 Task: Create a new field with title Stage with name ZirconTech with field type as Single-select and options as Not Started, In Progress and Complete.
Action: Mouse moved to (66, 363)
Screenshot: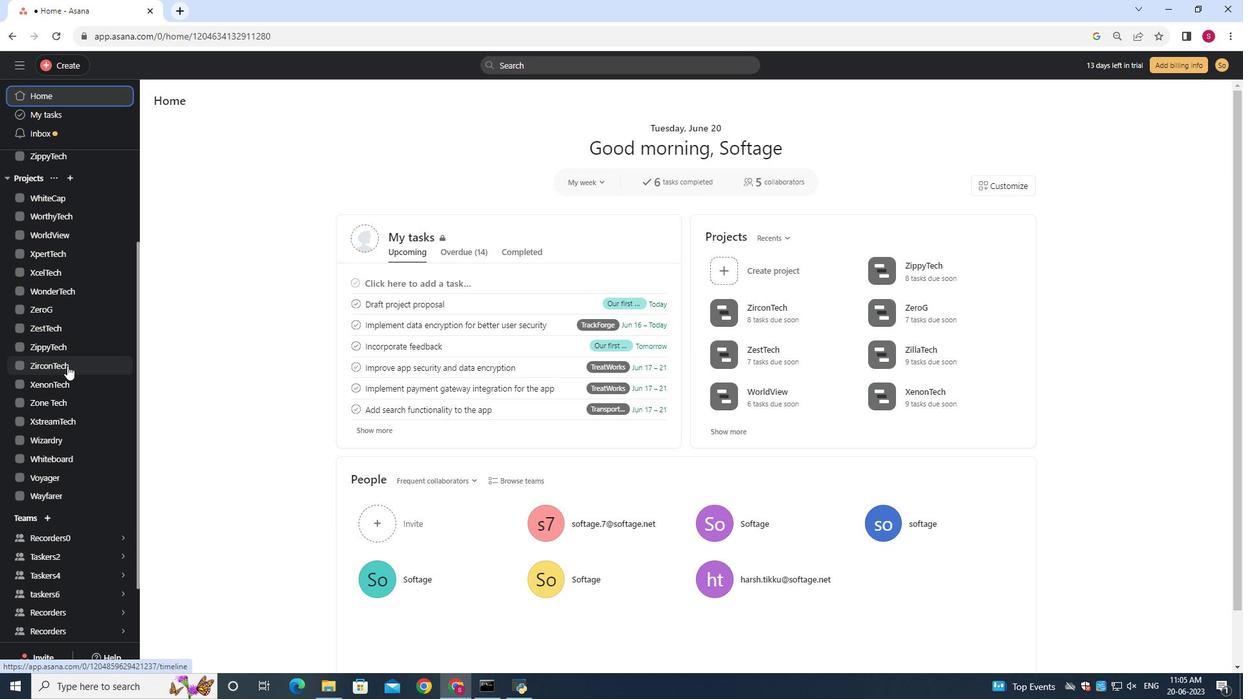 
Action: Mouse pressed left at (66, 363)
Screenshot: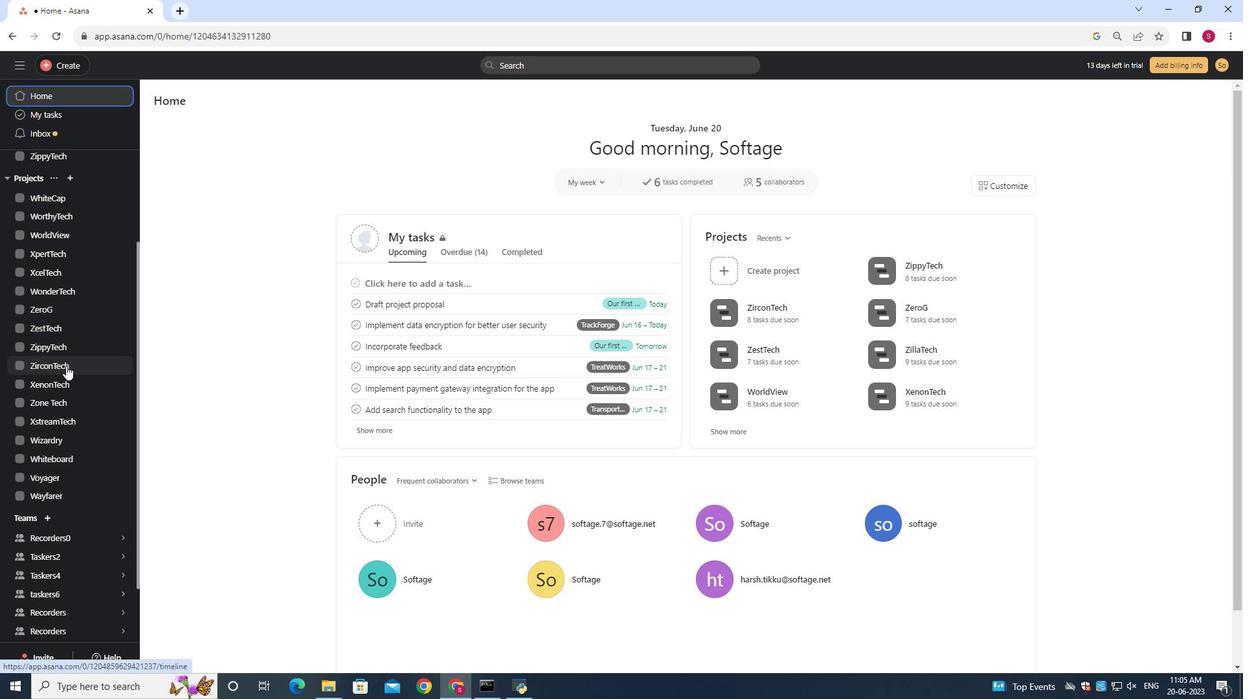 
Action: Mouse moved to (207, 132)
Screenshot: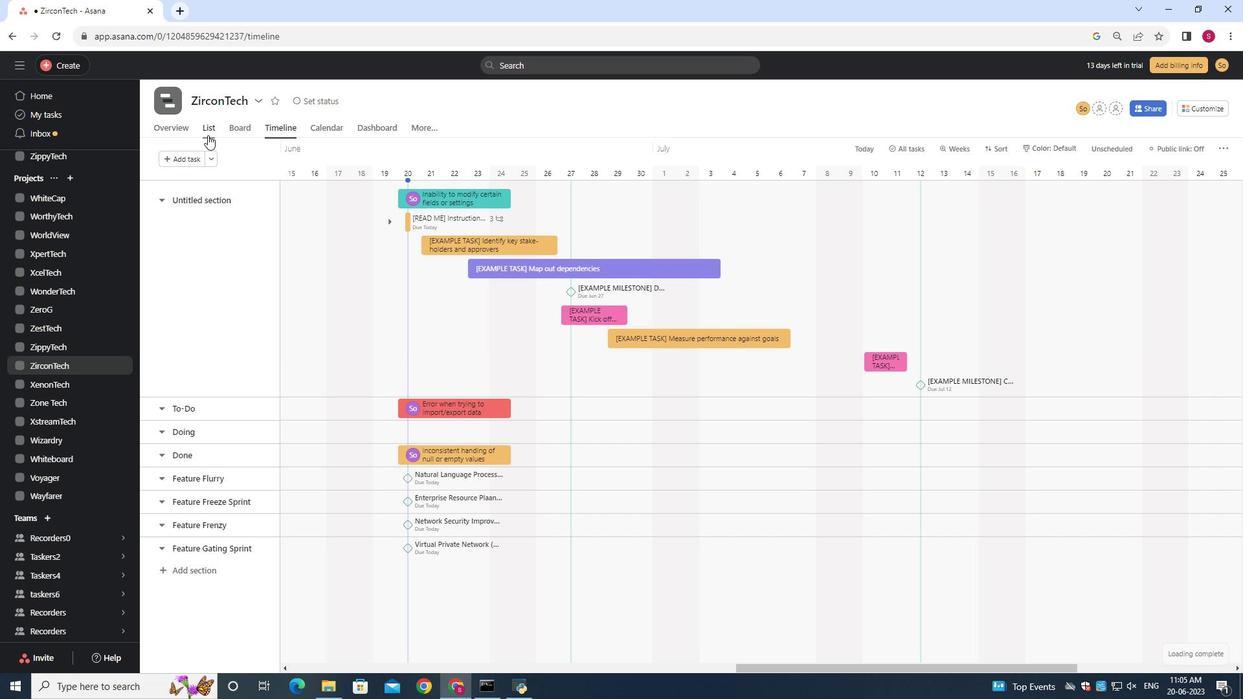 
Action: Mouse pressed left at (207, 132)
Screenshot: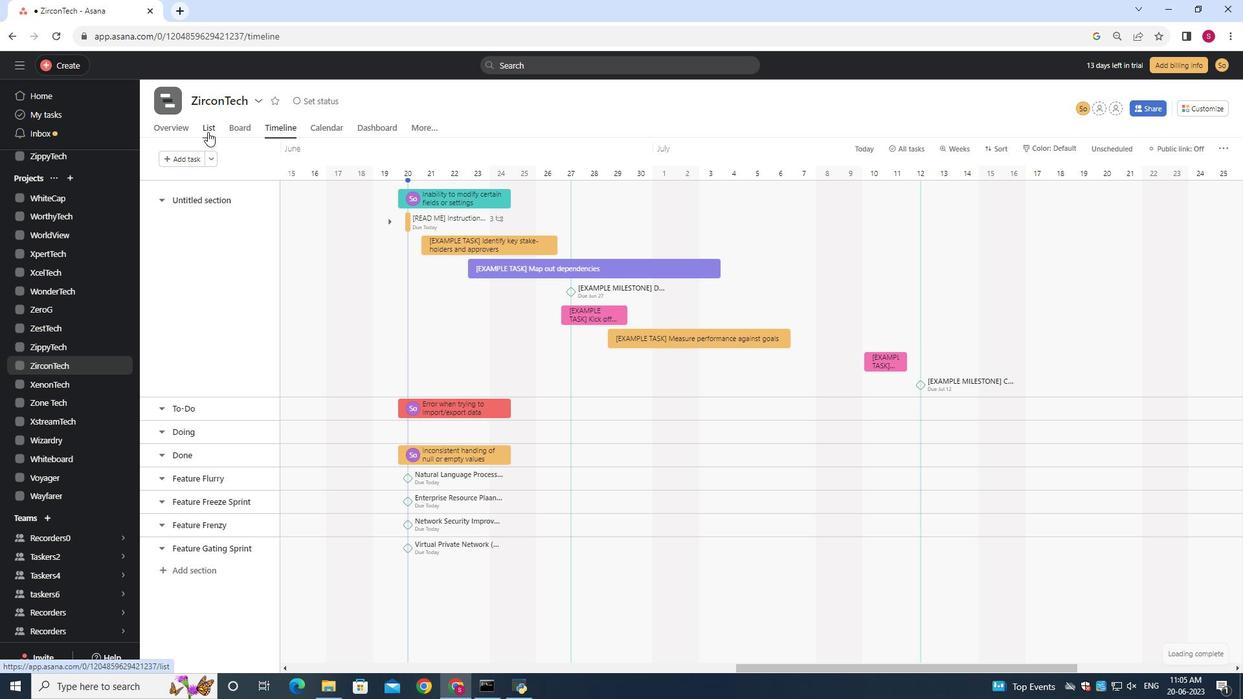 
Action: Mouse moved to (874, 182)
Screenshot: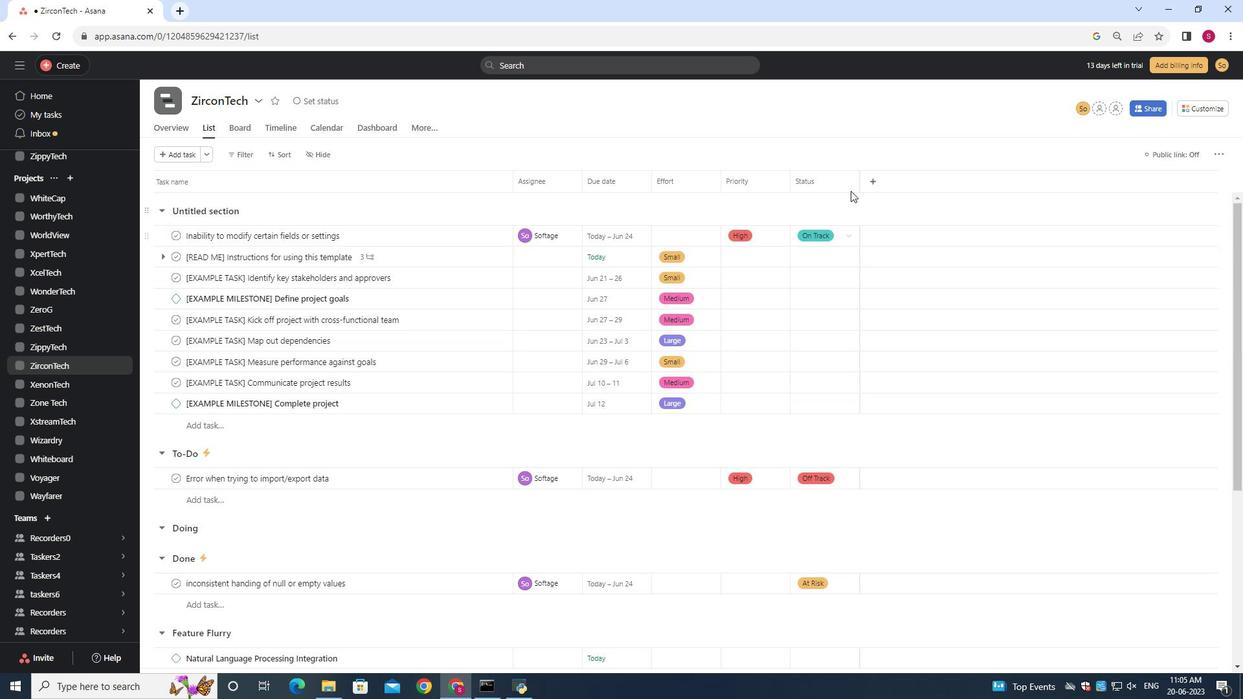 
Action: Mouse pressed left at (874, 182)
Screenshot: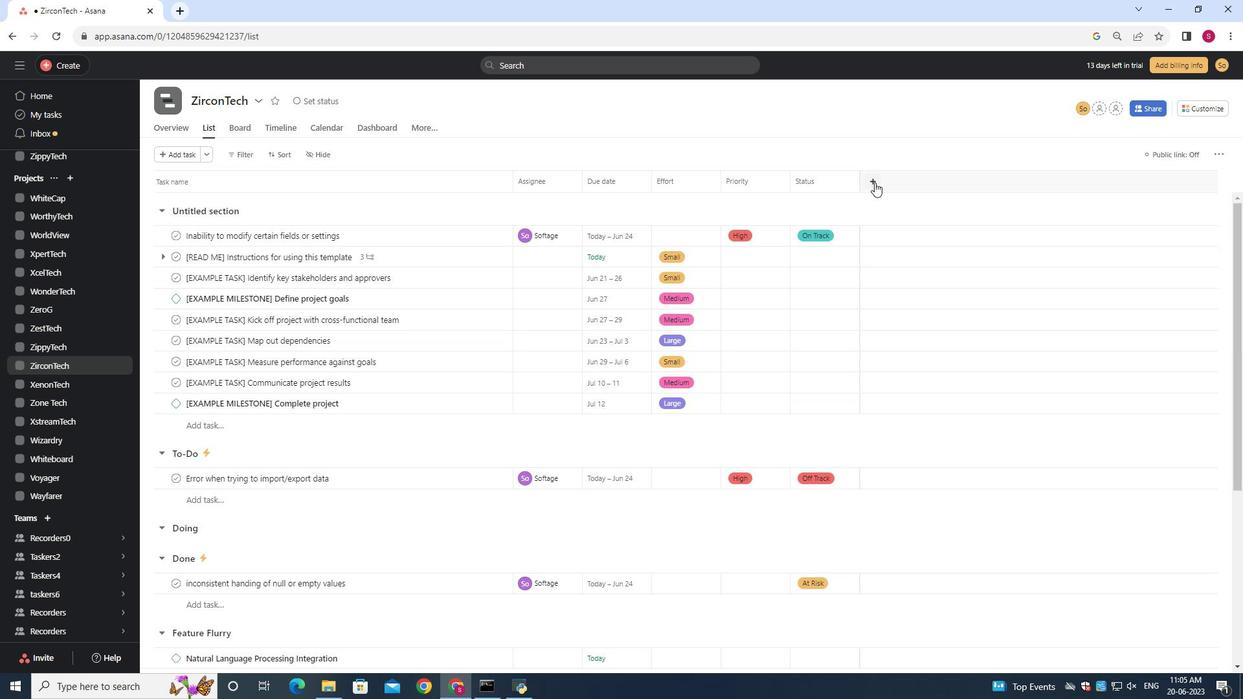 
Action: Mouse moved to (903, 317)
Screenshot: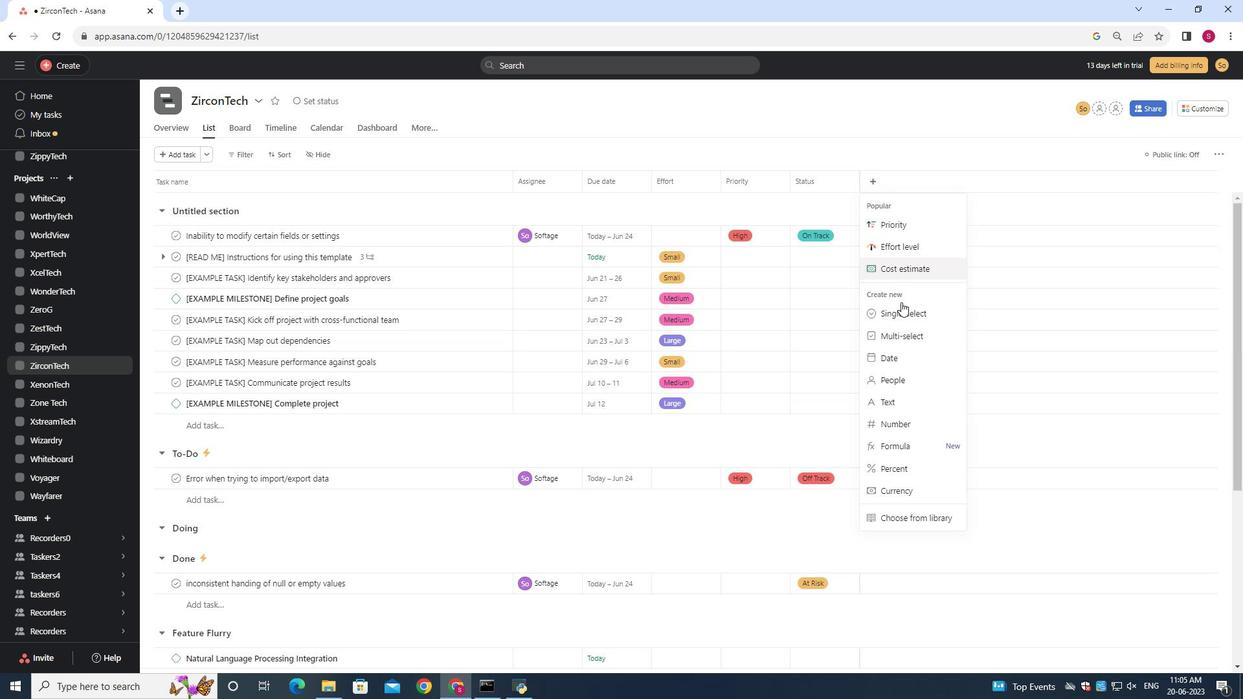 
Action: Mouse pressed left at (903, 317)
Screenshot: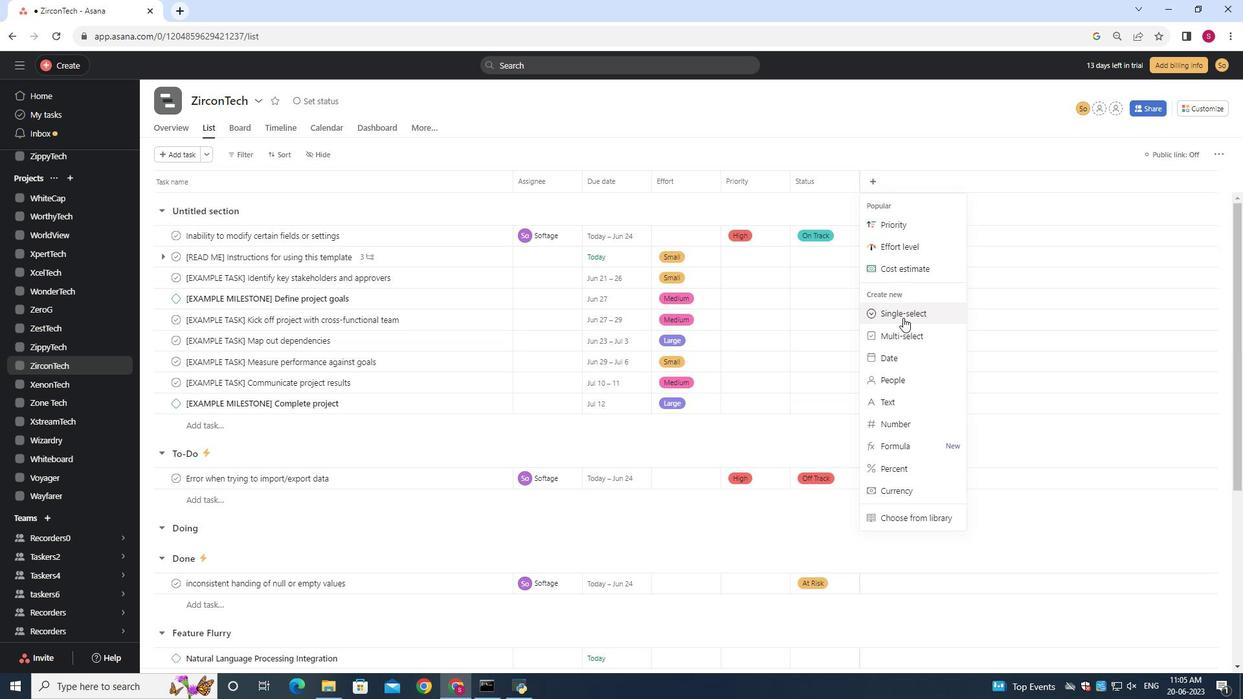 
Action: Mouse moved to (552, 248)
Screenshot: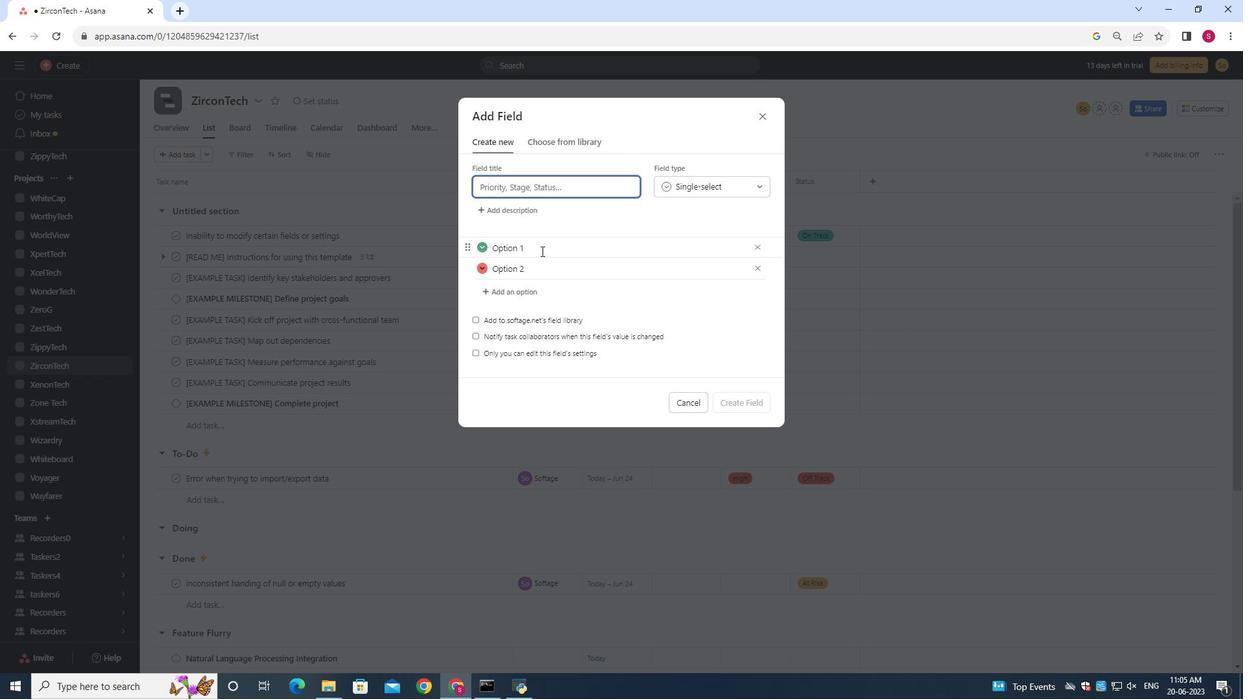 
Action: Mouse pressed left at (552, 248)
Screenshot: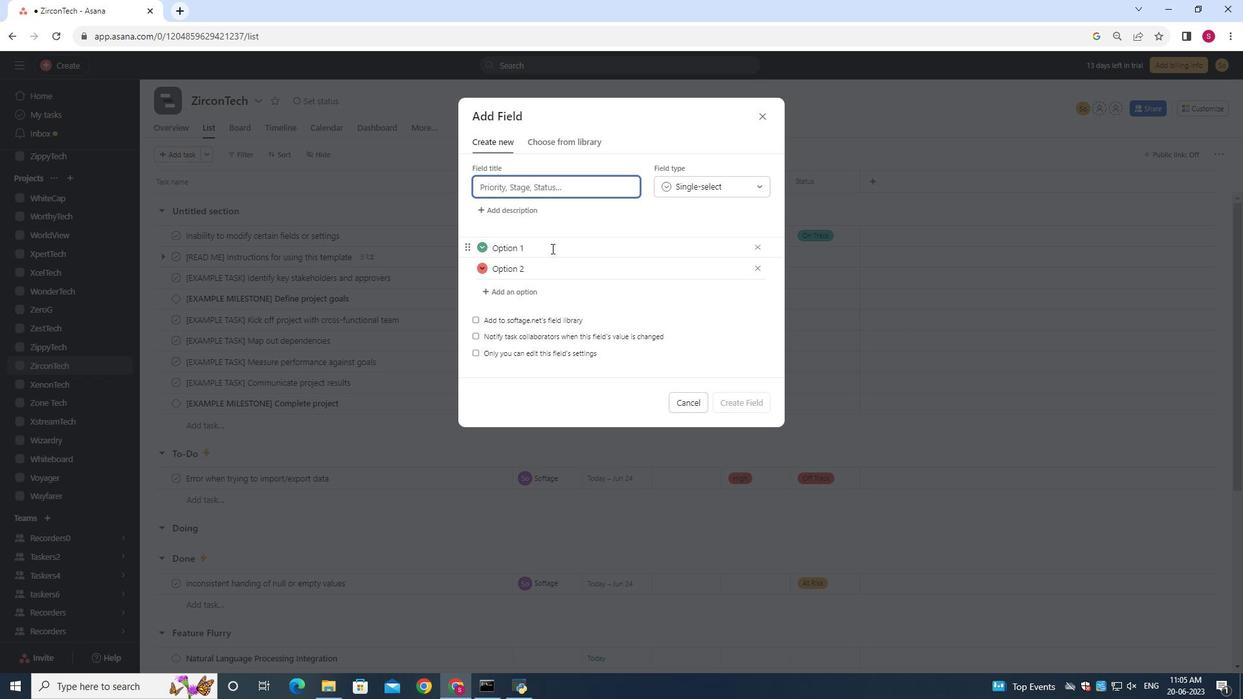 
Action: Mouse pressed left at (552, 248)
Screenshot: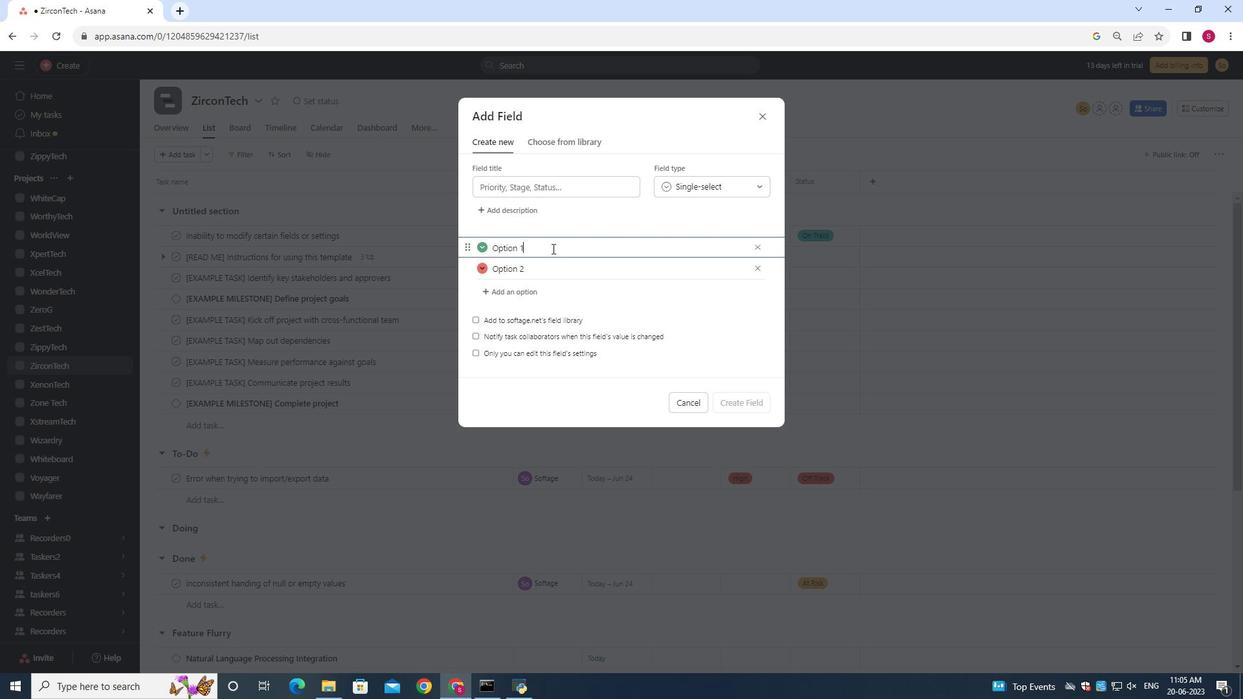 
Action: Mouse moved to (525, 187)
Screenshot: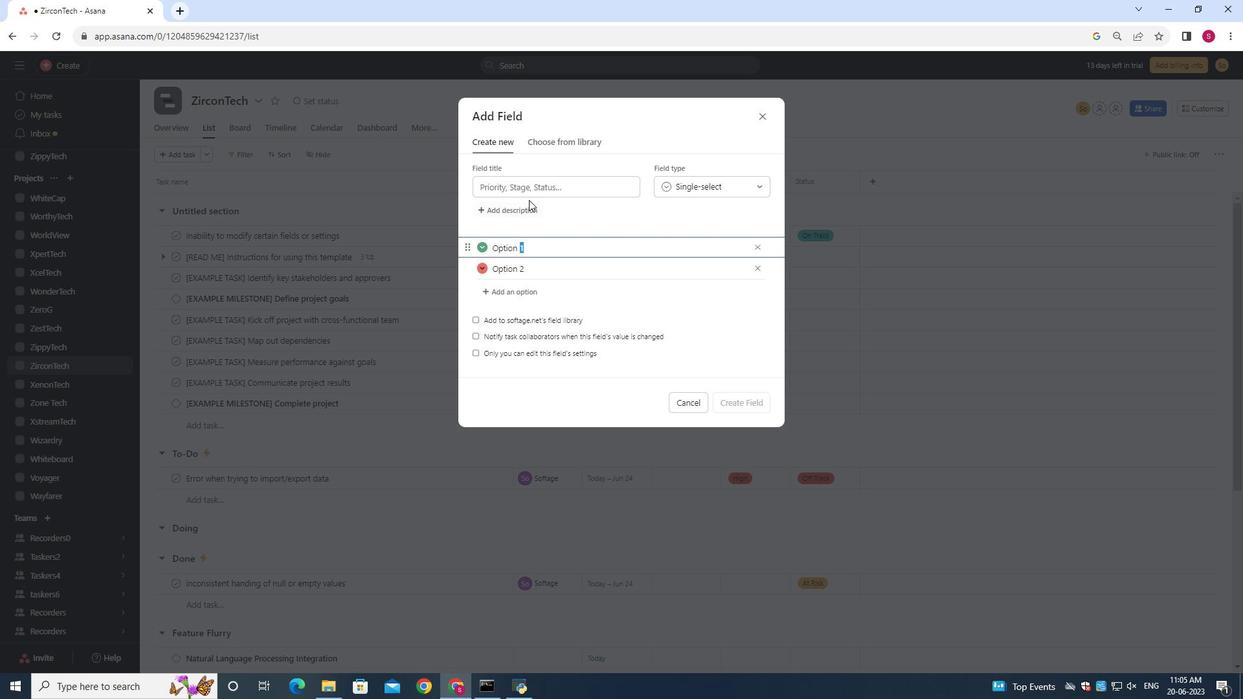 
Action: Mouse pressed left at (525, 187)
Screenshot: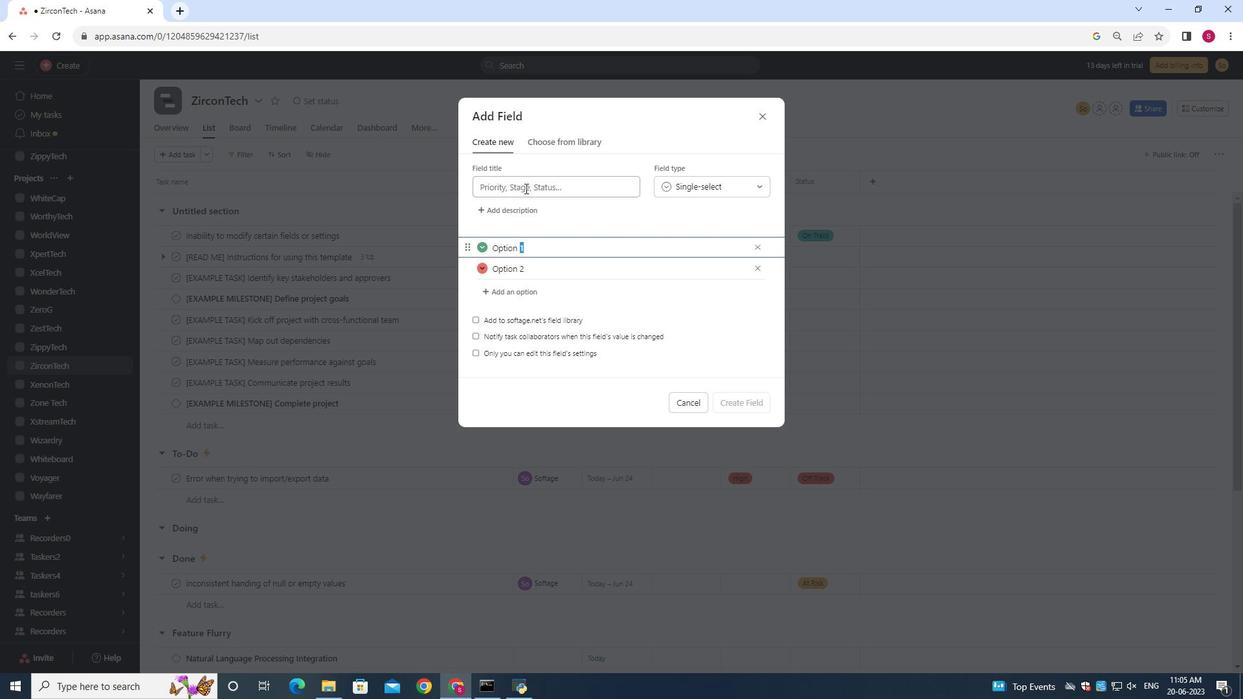 
Action: Mouse moved to (526, 189)
Screenshot: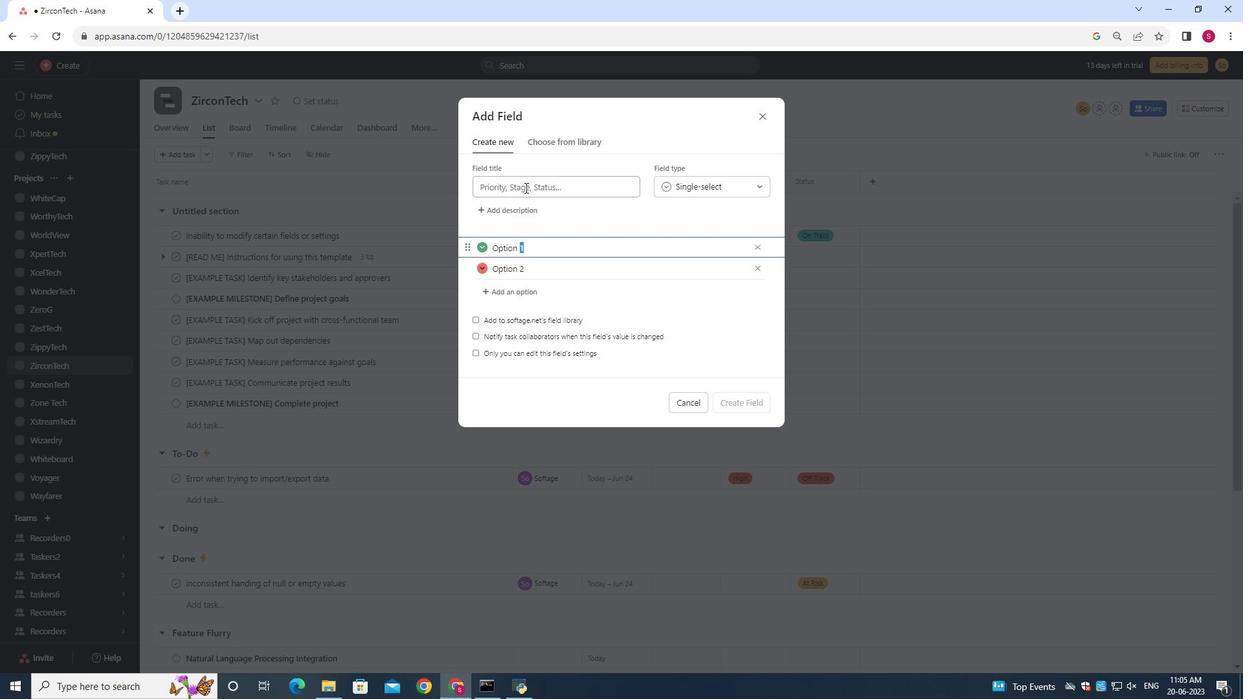 
Action: Key pressed <Key.shift>Zircon<Key.space><Key.shift><Key.shift><Key.shift><Key.backspace><Key.shift><Key.shift><Key.shift><Key.shift><Key.shift><Key.shift><Key.shift><Key.shift><Key.shift><Key.shift><Key.shift><Key.shift><Key.shift><Key.shift><Key.shift><Key.shift>Tech
Screenshot: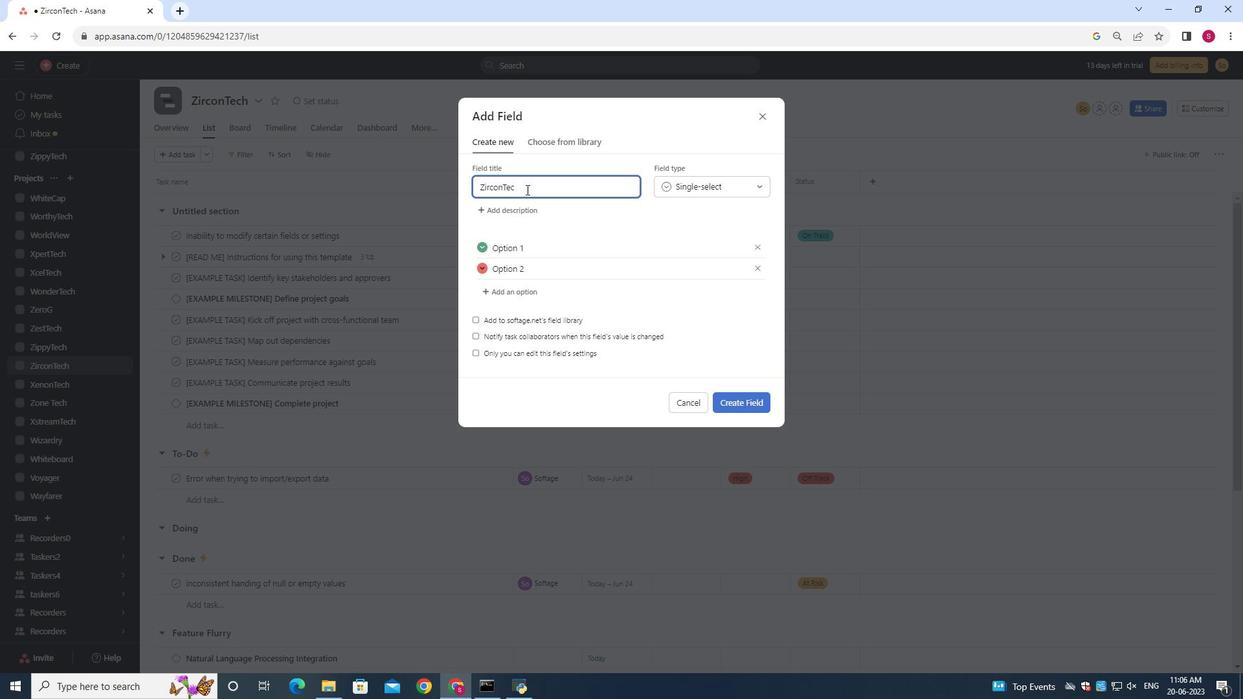 
Action: Mouse moved to (541, 252)
Screenshot: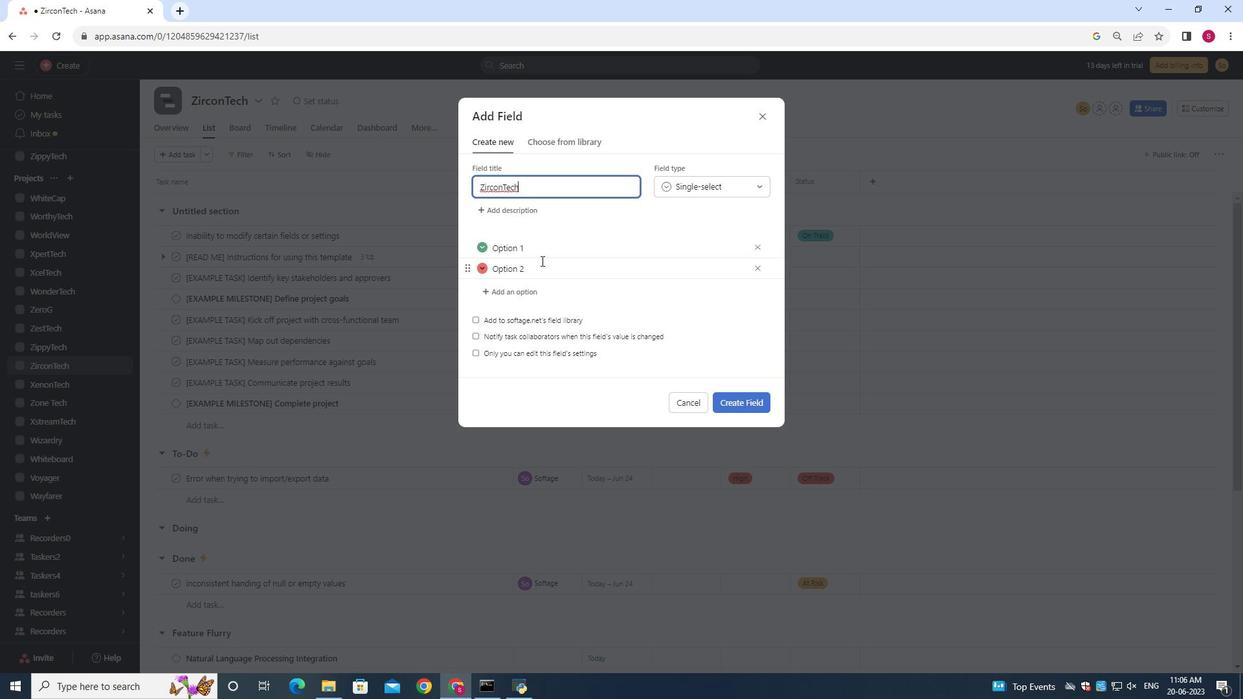 
Action: Mouse pressed left at (541, 252)
Screenshot: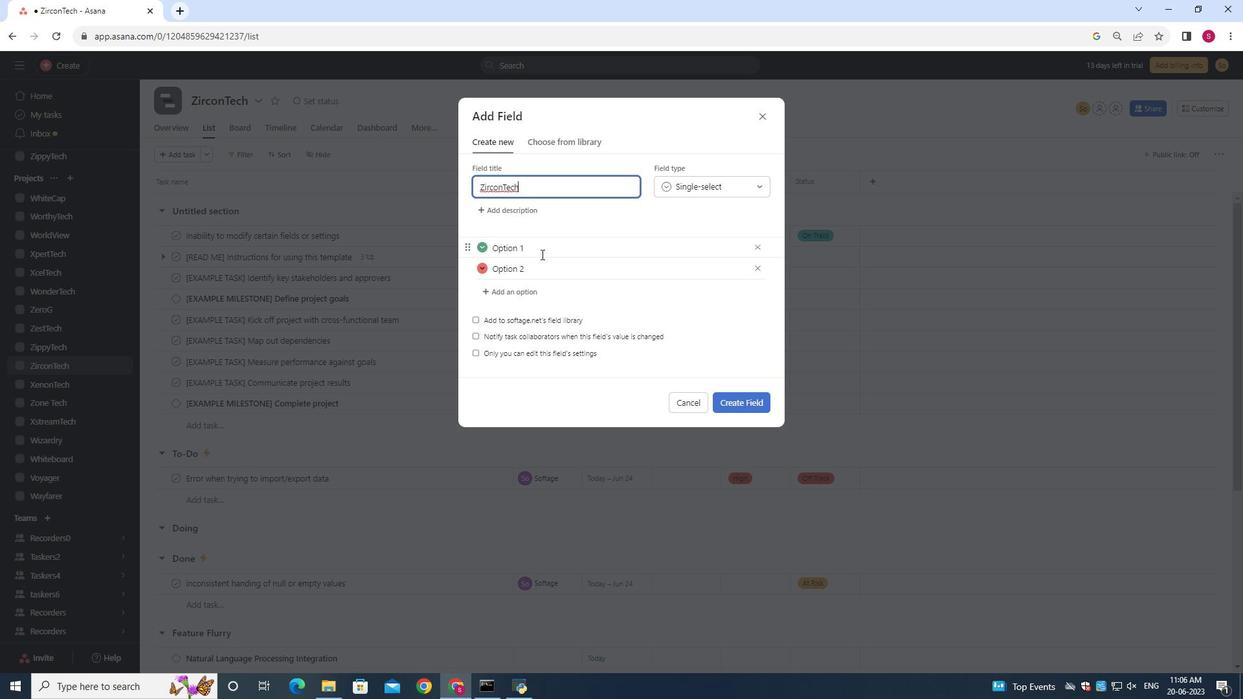 
Action: Key pressed ctrl+A\<Key.backspace><Key.shift><Key.shift><Key.shift>Not<Key.space><Key.shift>Started
Screenshot: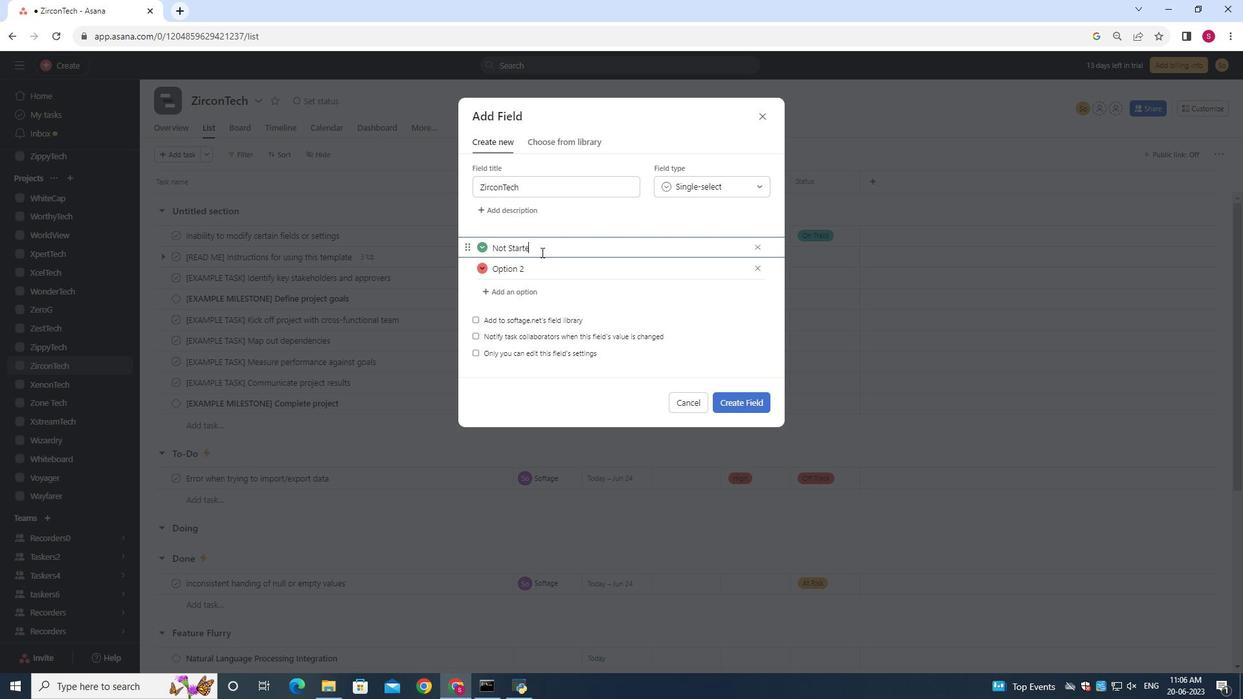 
Action: Mouse moved to (553, 271)
Screenshot: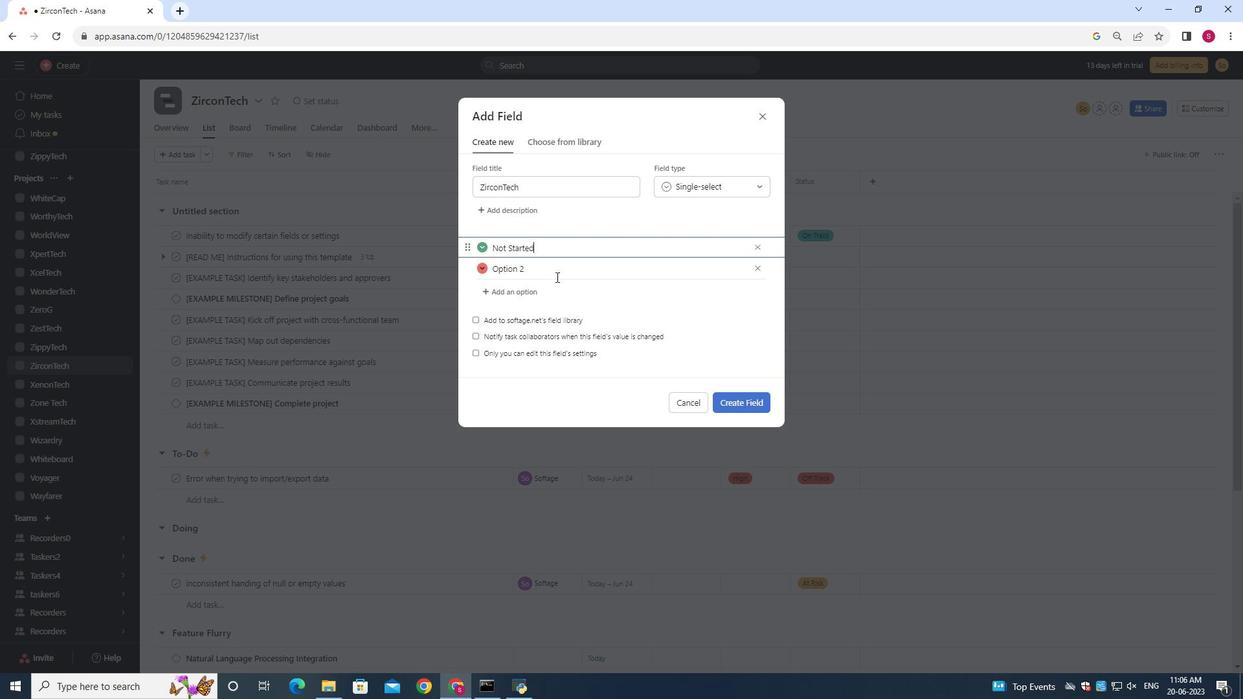 
Action: Mouse pressed left at (553, 271)
Screenshot: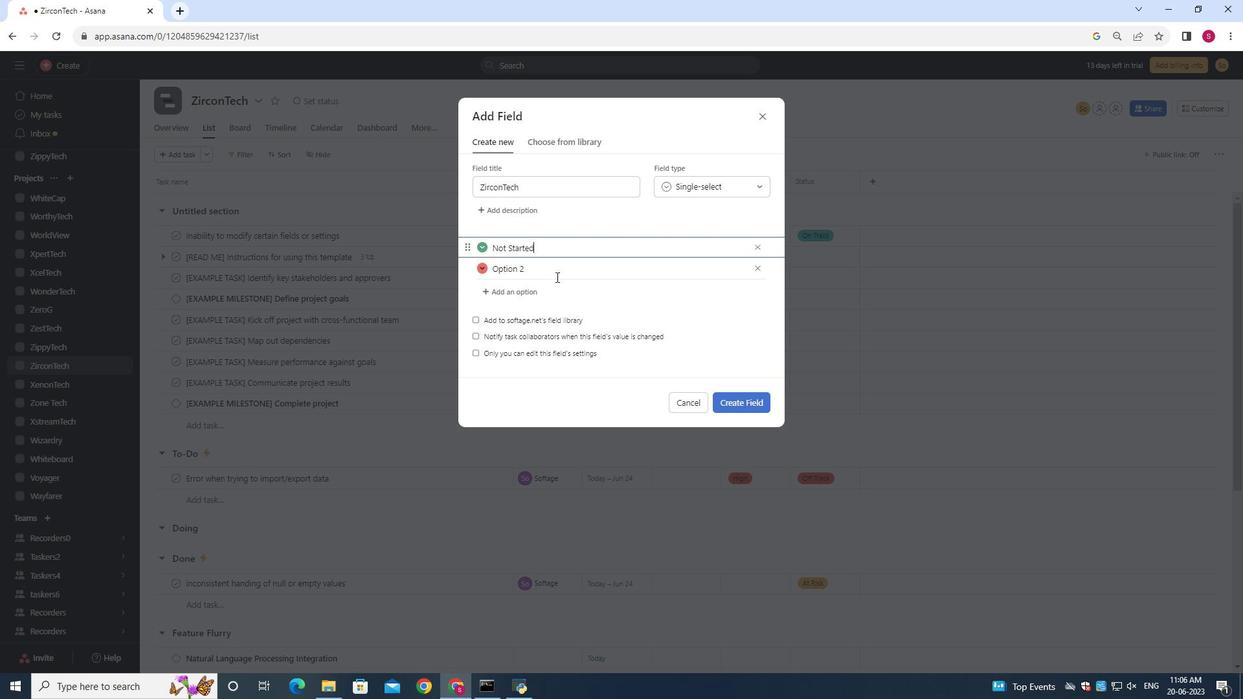 
Action: Mouse pressed left at (553, 271)
Screenshot: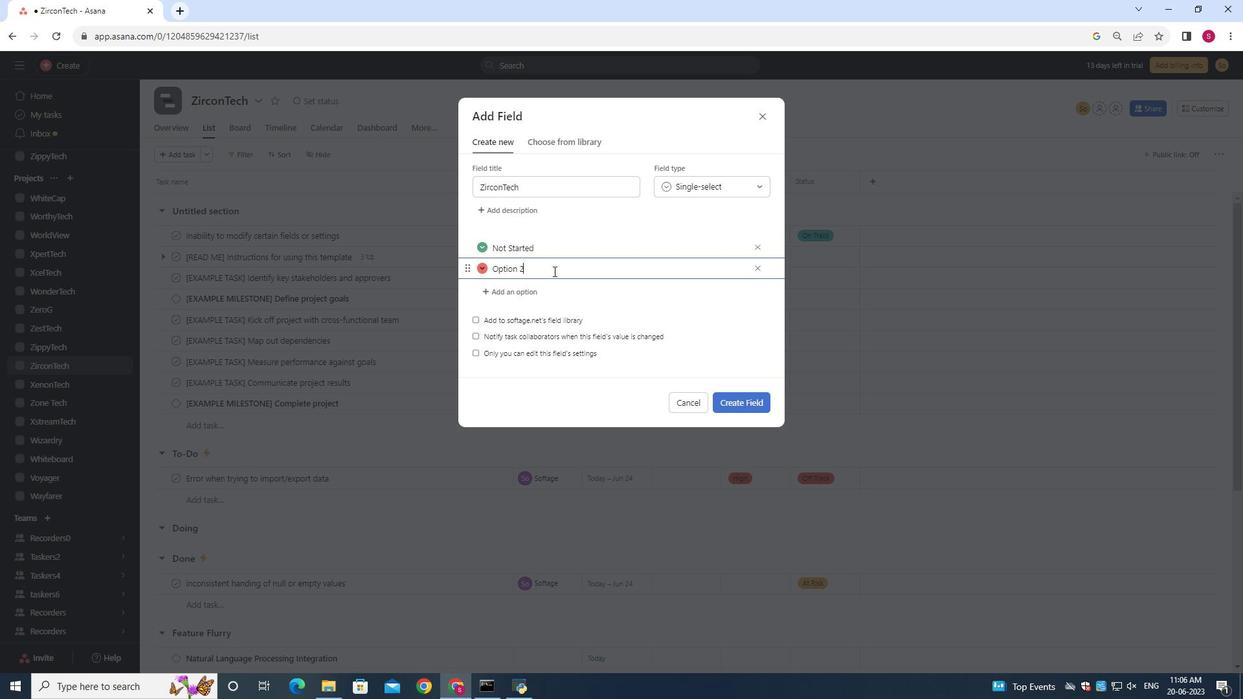 
Action: Mouse moved to (553, 271)
Screenshot: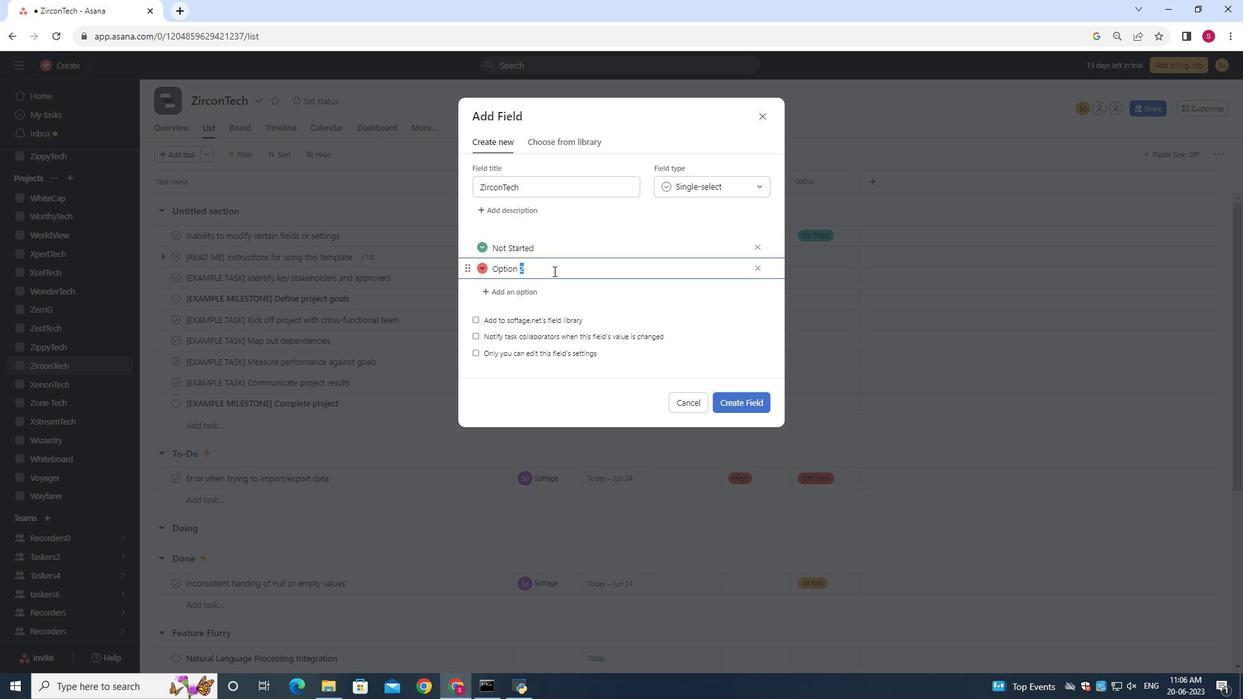
Action: Mouse pressed left at (553, 271)
Screenshot: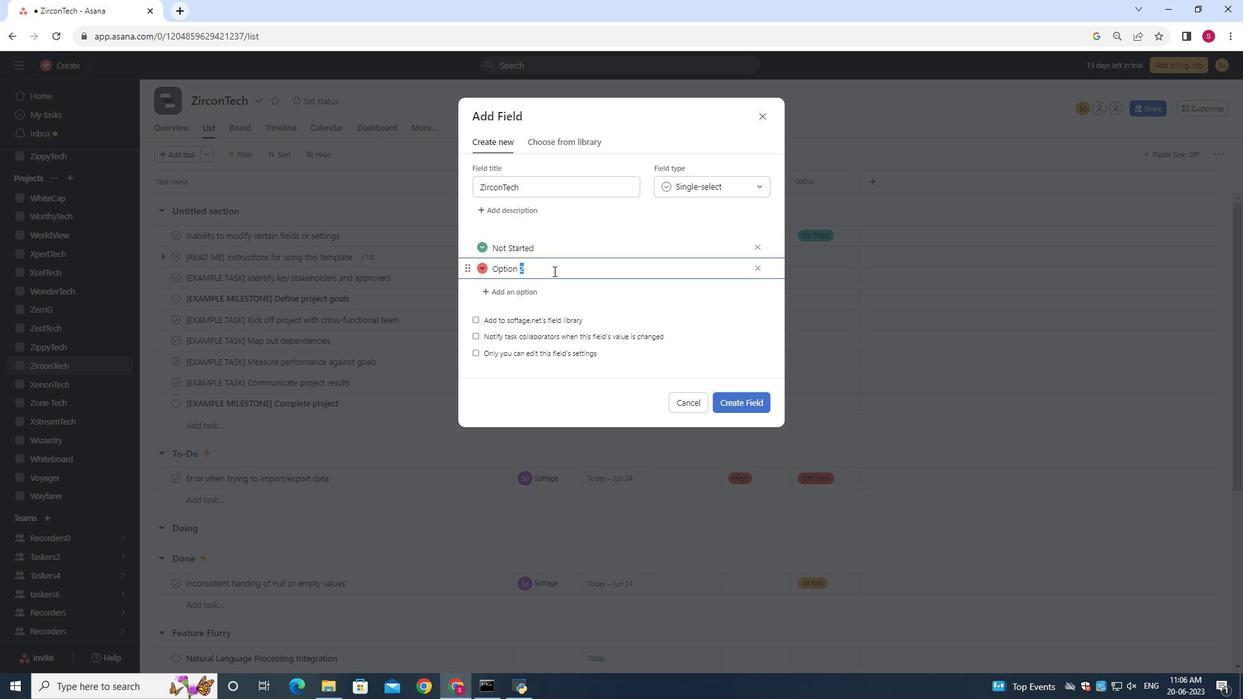 
Action: Key pressed <Key.backspace><Key.shift><Key.shift><Key.shift><Key.shift><Key.shift><Key.shift><Key.shift><Key.shift><Key.shift><Key.shift><Key.shift><Key.shift><Key.shift><Key.shift><Key.shift><Key.shift><Key.shift><Key.shift>In<Key.space><Key.shift><Key.shift><Key.shift><Key.shift><Key.shift><Key.shift><Key.shift><Key.shift><Key.shift><Key.shift><Key.shift><Key.shift><Key.shift><Key.shift><Key.shift><Key.shift><Key.shift><Key.shift><Key.shift><Key.shift><Key.shift><Key.shift><Key.shift><Key.shift><Key.shift><Key.shift><Key.shift>Progress
Screenshot: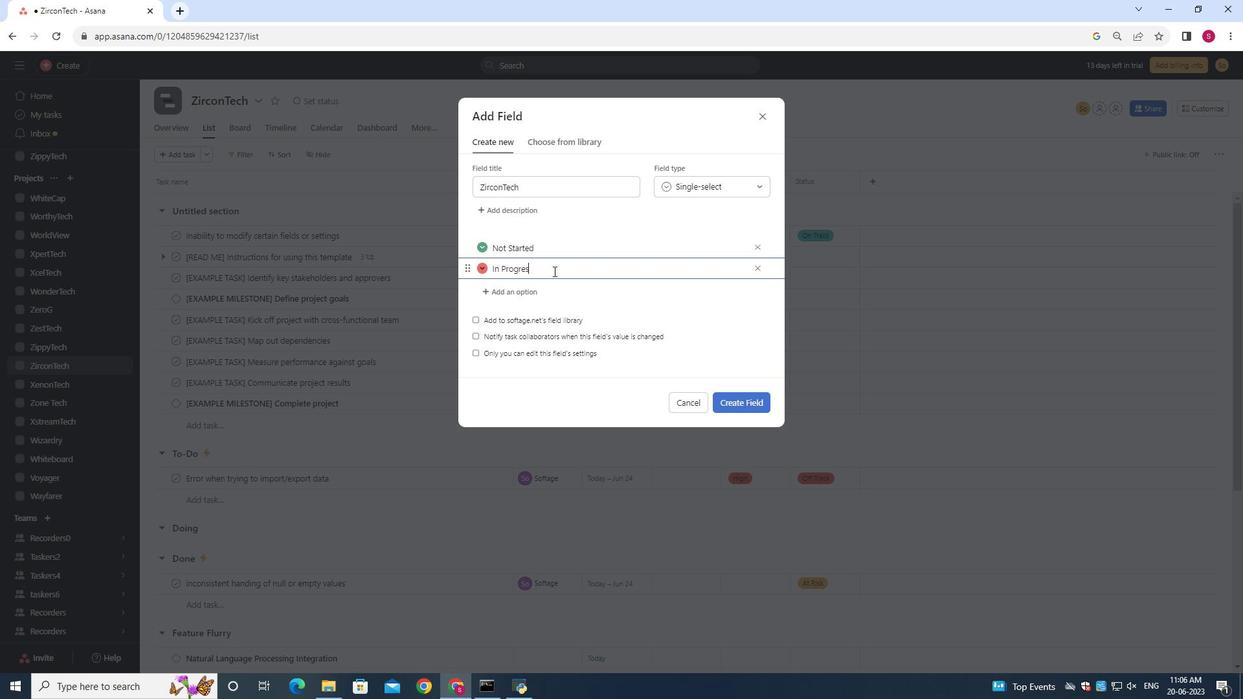 
Action: Mouse moved to (548, 286)
Screenshot: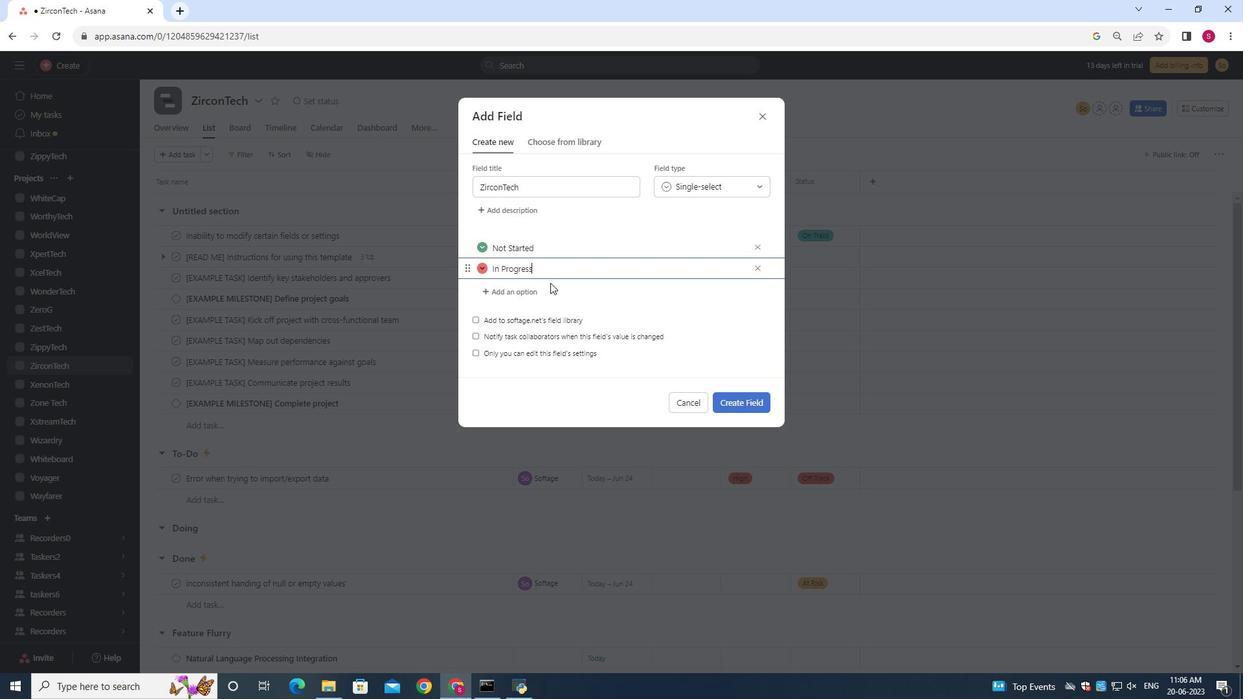 
Action: Mouse pressed left at (548, 286)
Screenshot: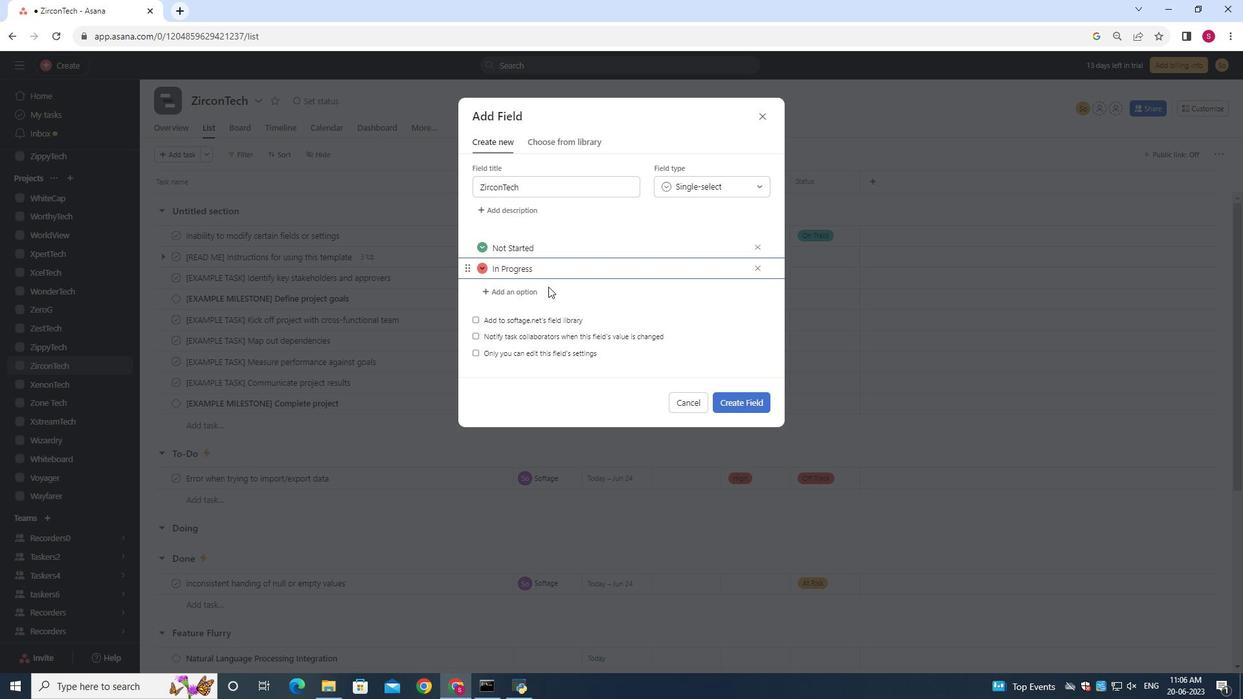 
Action: Mouse moved to (536, 292)
Screenshot: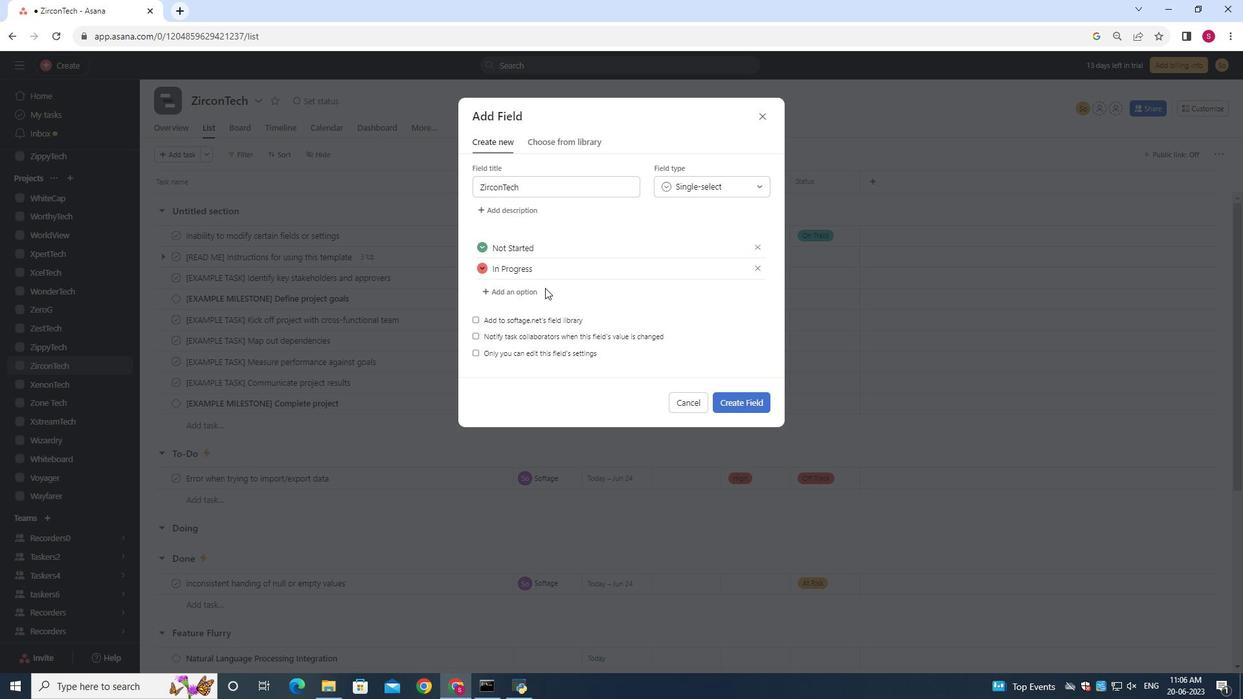 
Action: Mouse pressed left at (536, 292)
Screenshot: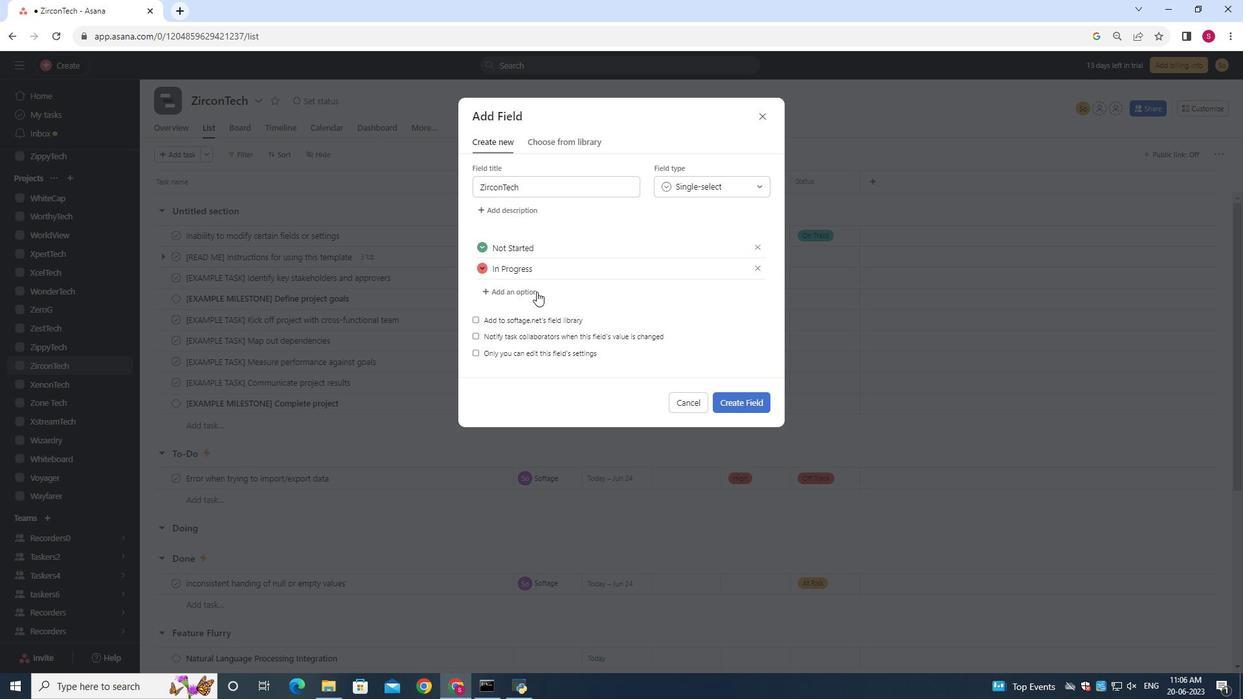 
Action: Key pressed <Key.shift><Key.shift><Key.shift><Key.shift>Complete
Screenshot: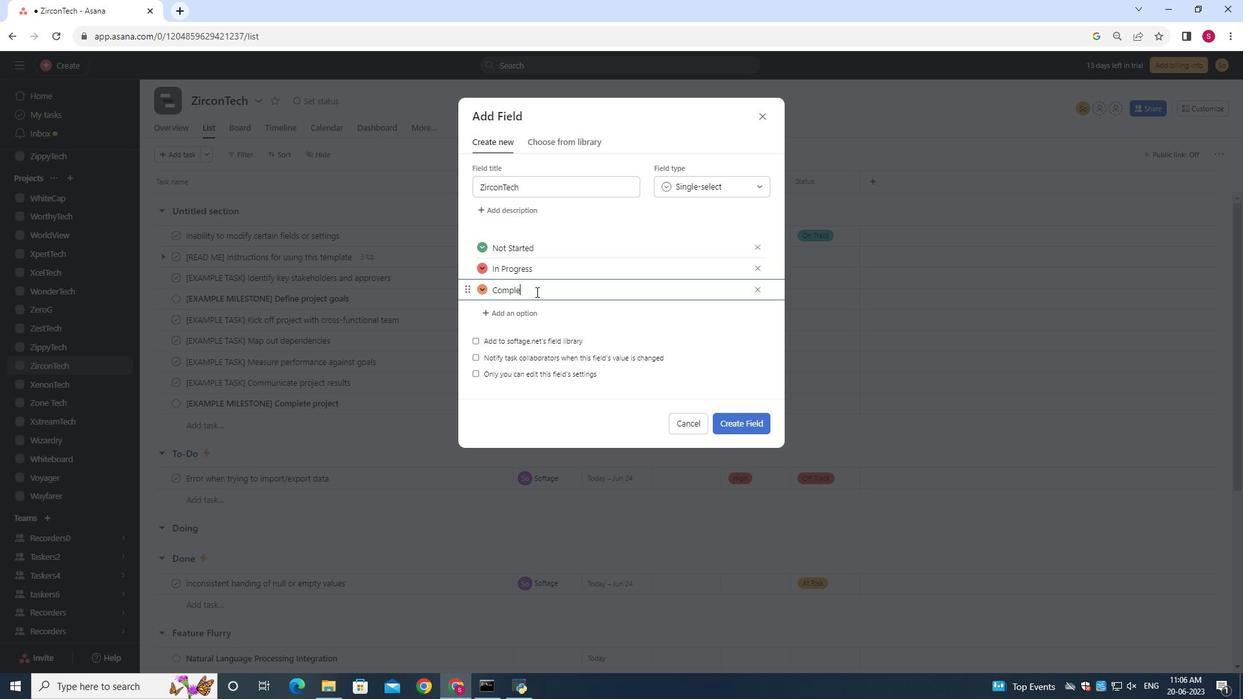 
Action: Mouse moved to (747, 419)
Screenshot: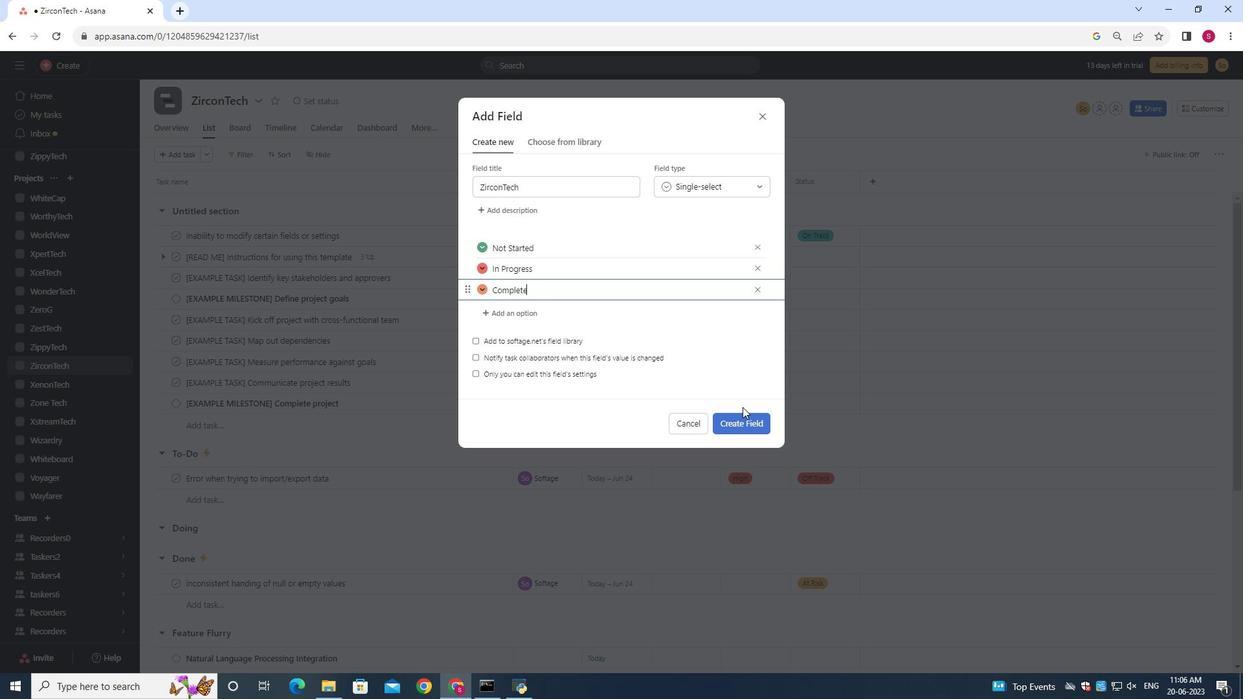 
Action: Mouse pressed left at (747, 419)
Screenshot: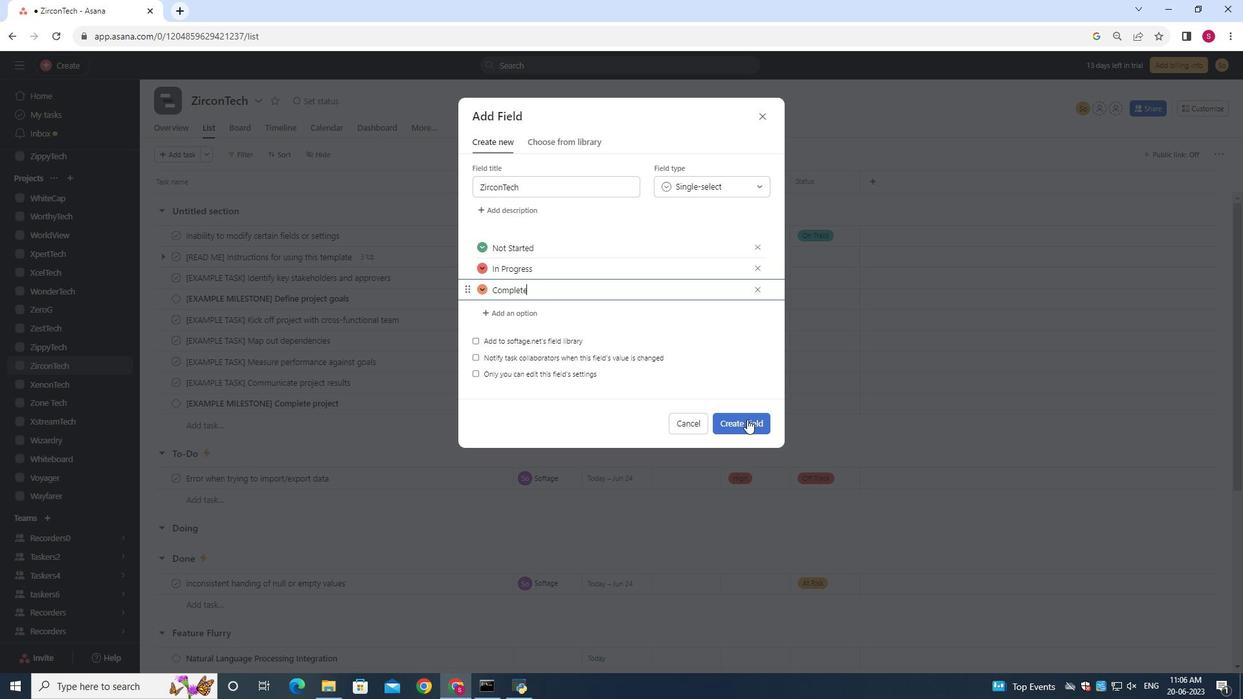 
